 Task: Create a section Accelerate Ahead and in the section, add a milestone Infrastructure Upgrade in the project ZoomOut.
Action: Mouse moved to (188, 493)
Screenshot: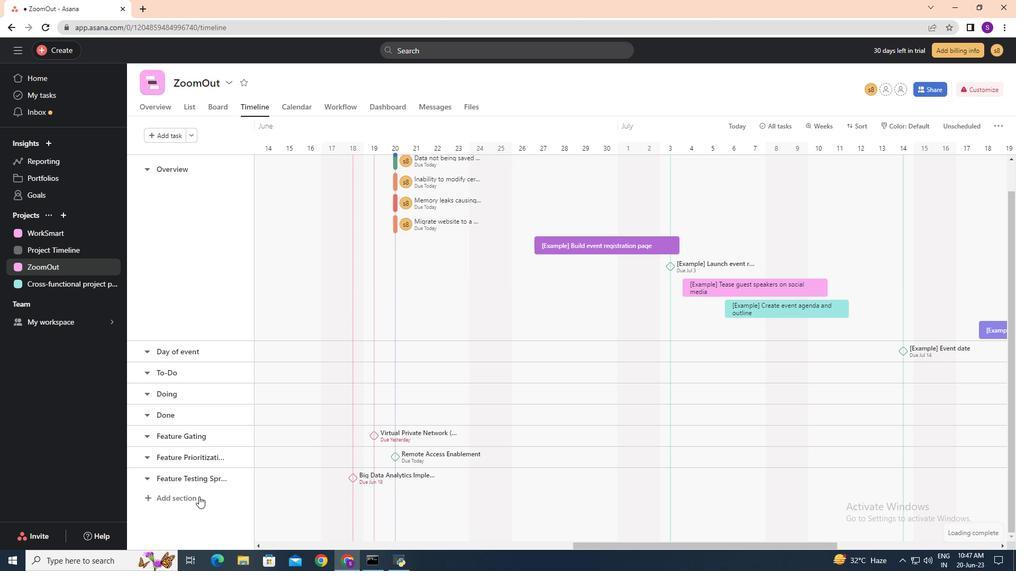
Action: Mouse pressed left at (188, 493)
Screenshot: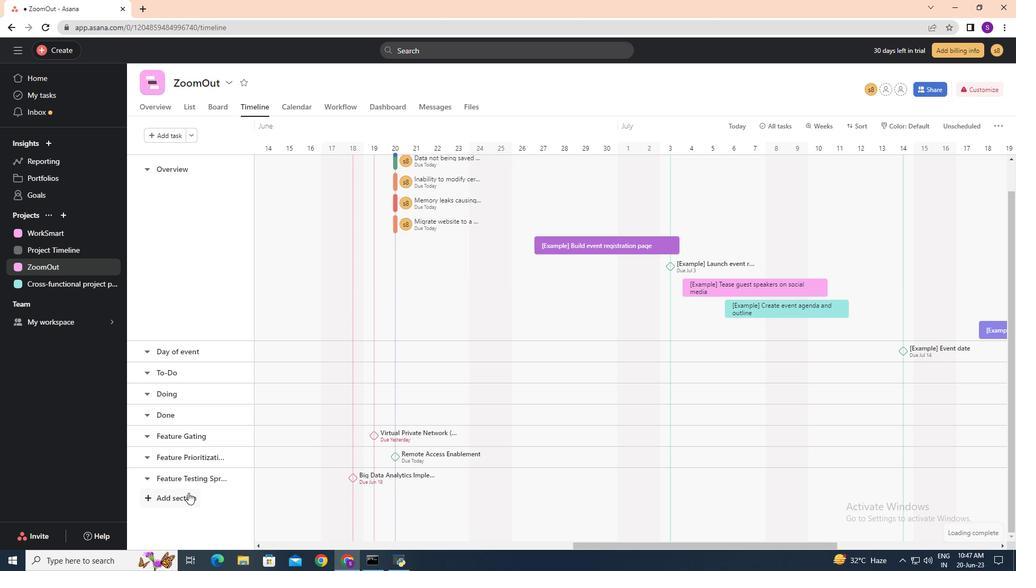 
Action: Key pressed <Key.shift><Key.shift><Key.shift><Key.shift><Key.shift><Key.shift><Key.shift><Key.shift><Key.shift><Key.shift><Key.shift><Key.shift><Key.shift><Key.shift><Key.shift><Key.shift><Key.shift><Key.shift><Key.shift><Key.shift><Key.shift><Key.shift><Key.shift><Key.shift><Key.shift><Key.shift><Key.shift><Key.shift><Key.shift><Key.shift><Key.shift><Key.shift><Key.shift><Key.shift><Key.shift><Key.shift><Key.shift><Key.shift><Key.shift><Key.shift><Key.shift><Key.shift><Key.shift><Key.shift><Key.shift><Key.shift><Key.shift><Key.shift><Key.shift><Key.shift><Key.shift><Key.shift><Key.shift><Key.shift><Key.shift>Accelerate<Key.space><Key.shift>Ahead<Key.enter>
Screenshot: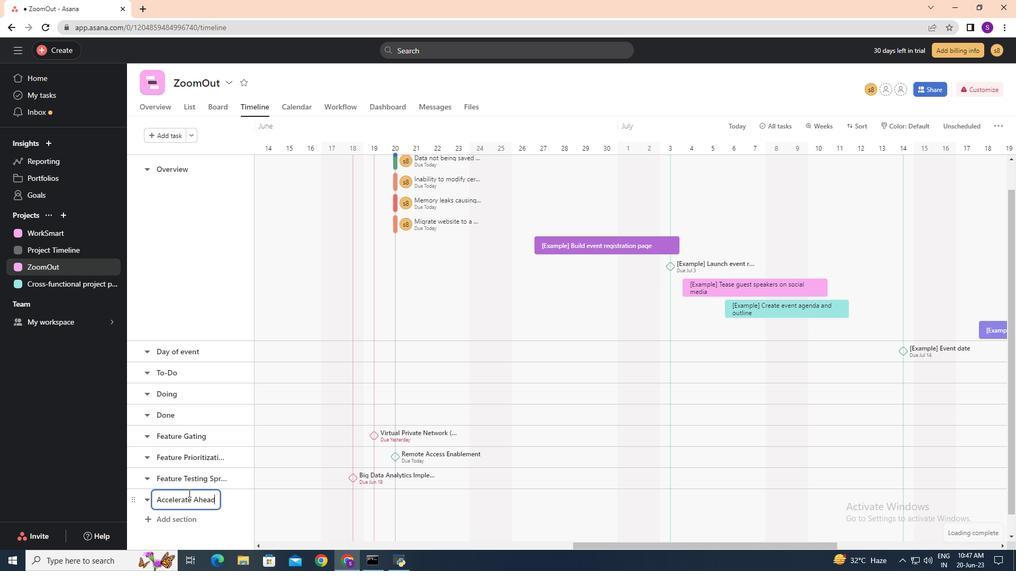 
Action: Mouse moved to (268, 502)
Screenshot: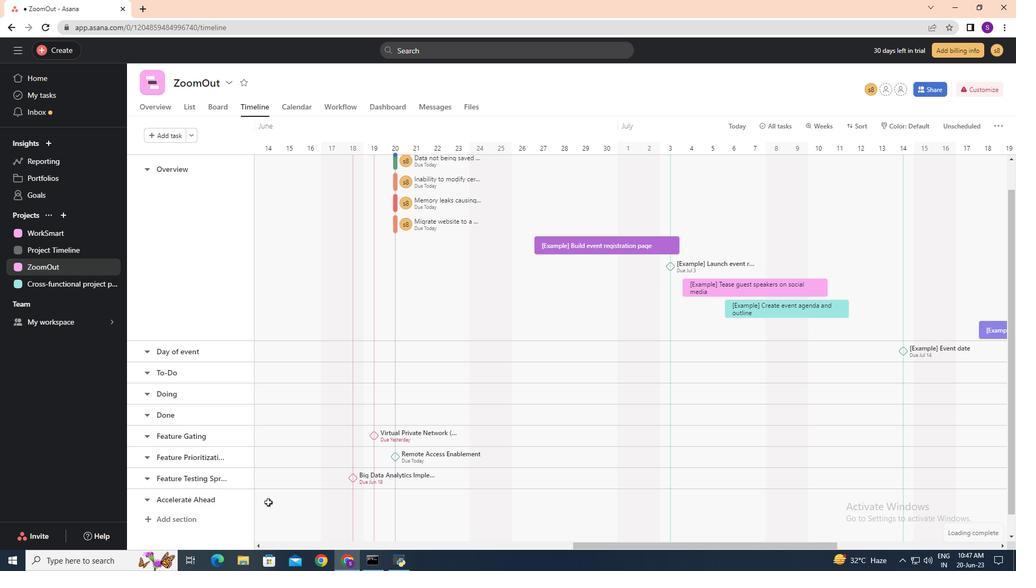 
Action: Mouse pressed left at (268, 502)
Screenshot: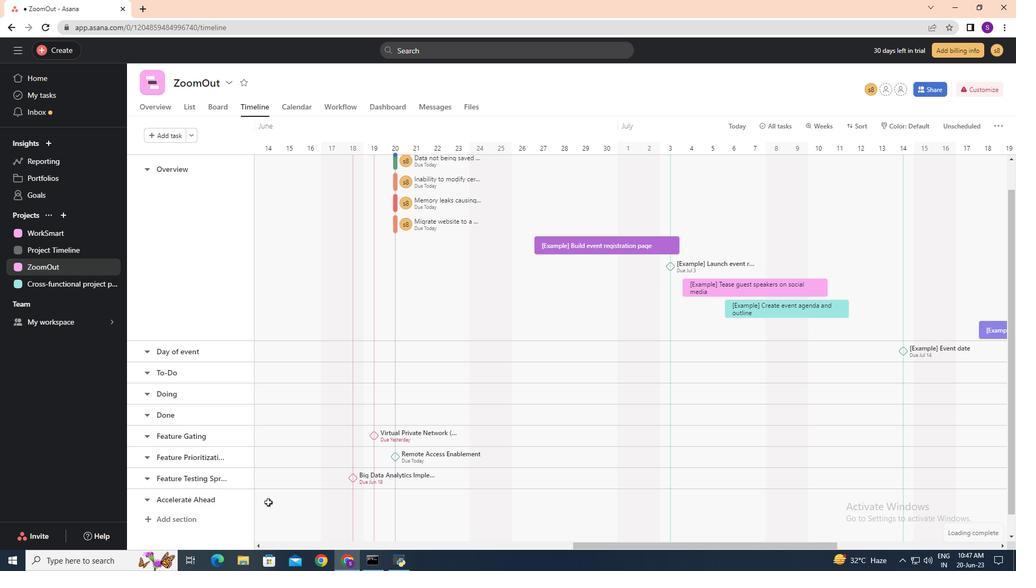 
Action: Key pressed <Key.shift><Key.shift>Infrastructure<Key.space><Key.shift>Upgrade<Key.space>
Screenshot: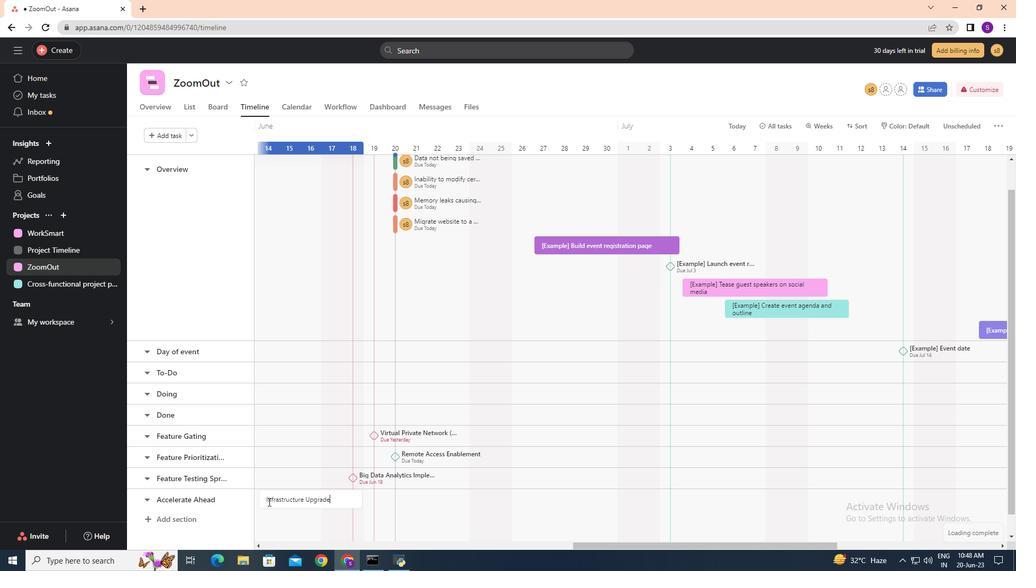 
Action: Mouse moved to (301, 504)
Screenshot: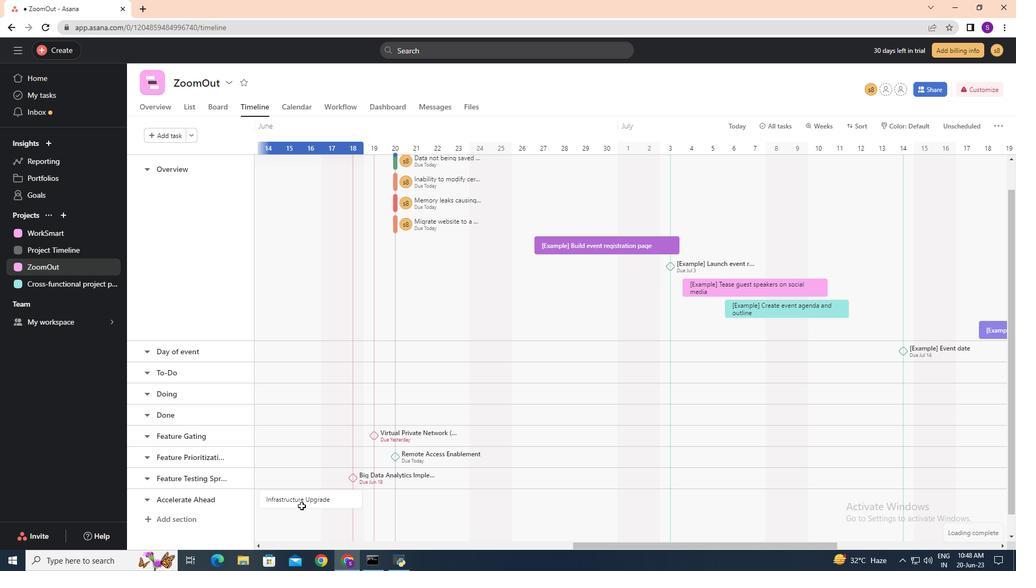 
Action: Mouse pressed right at (301, 504)
Screenshot: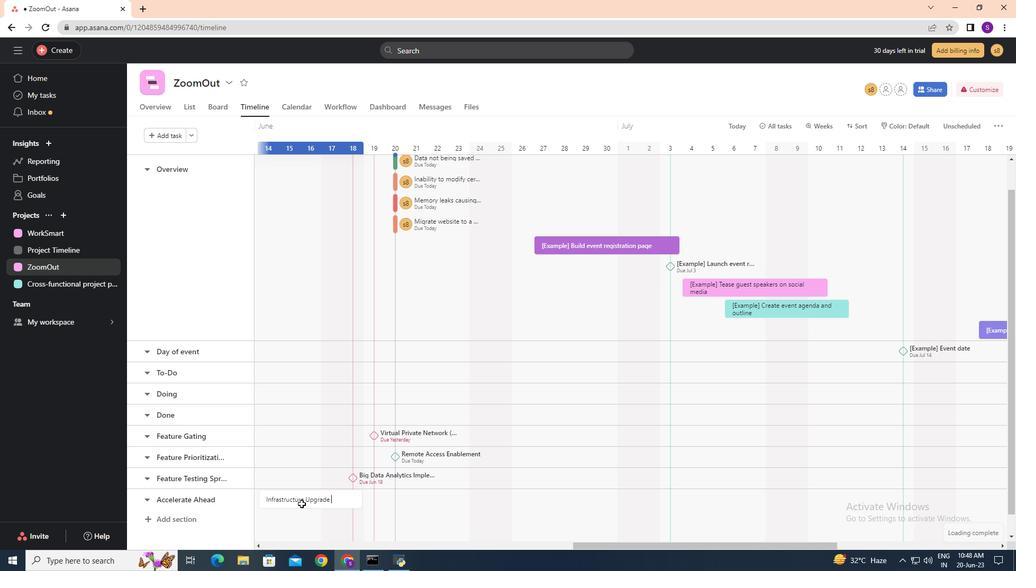 
Action: Mouse moved to (331, 456)
Screenshot: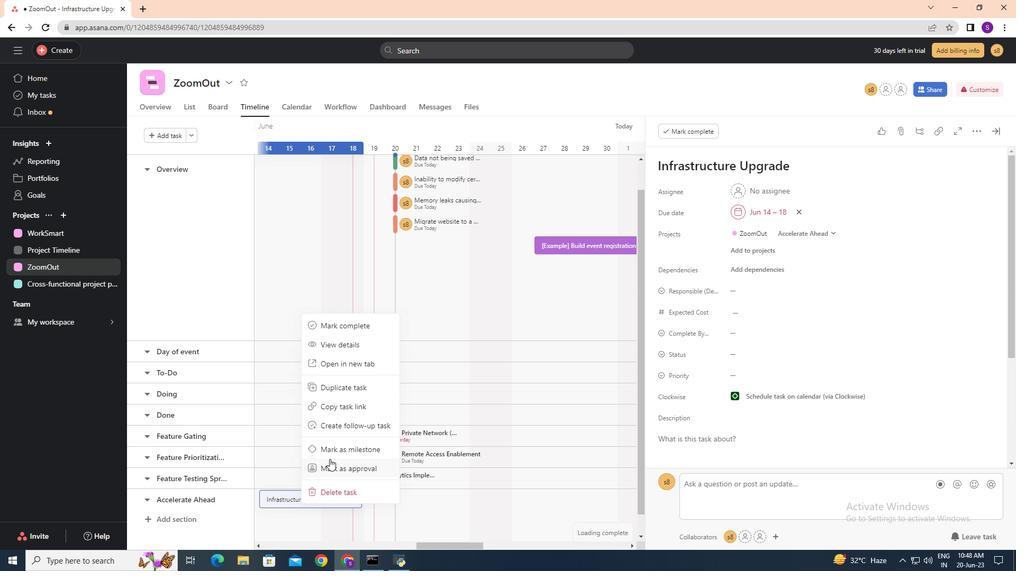 
Action: Mouse pressed left at (331, 456)
Screenshot: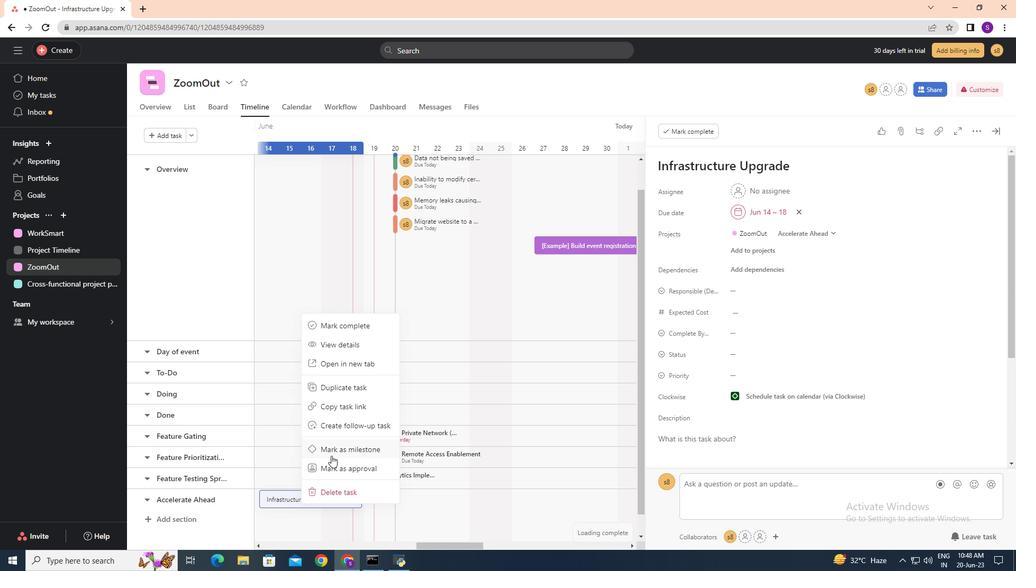 
